 Task: Toggle the add item in the lint: valid properties
Action: Mouse moved to (16, 657)
Screenshot: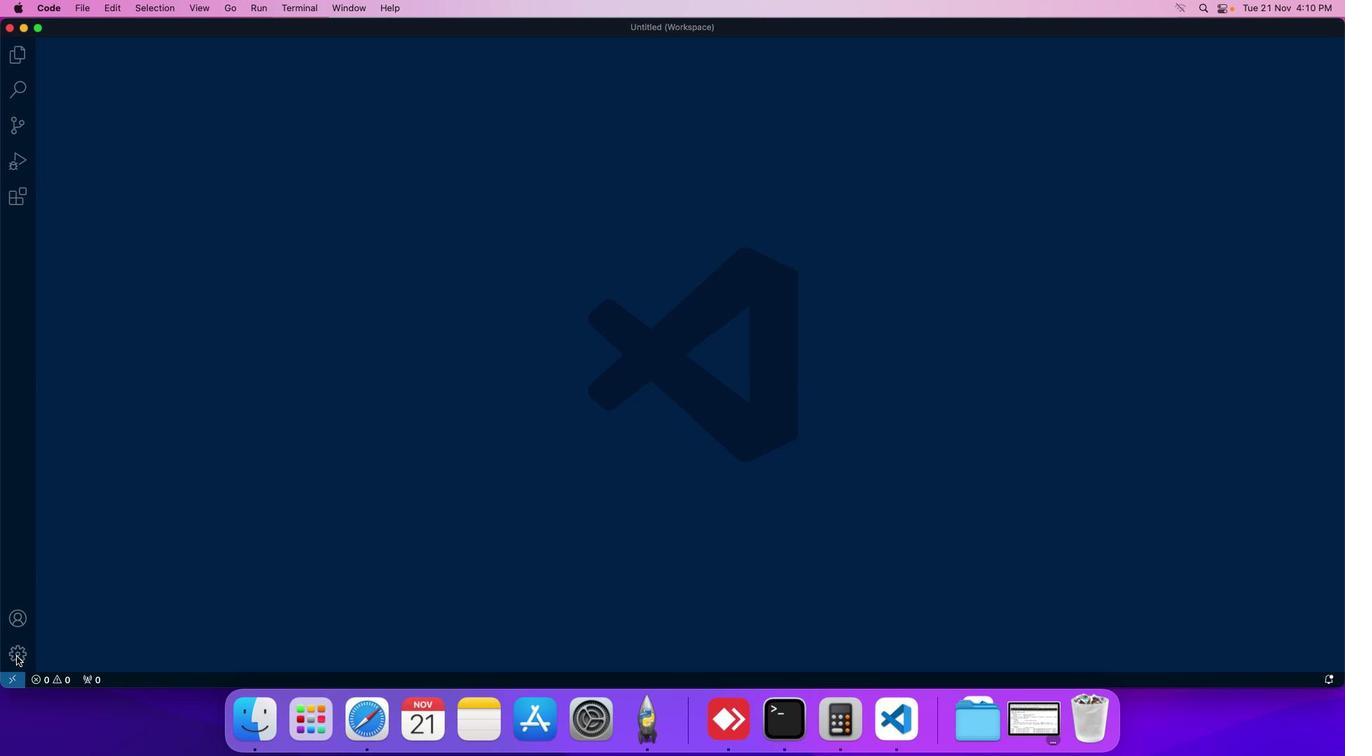 
Action: Mouse pressed left at (16, 657)
Screenshot: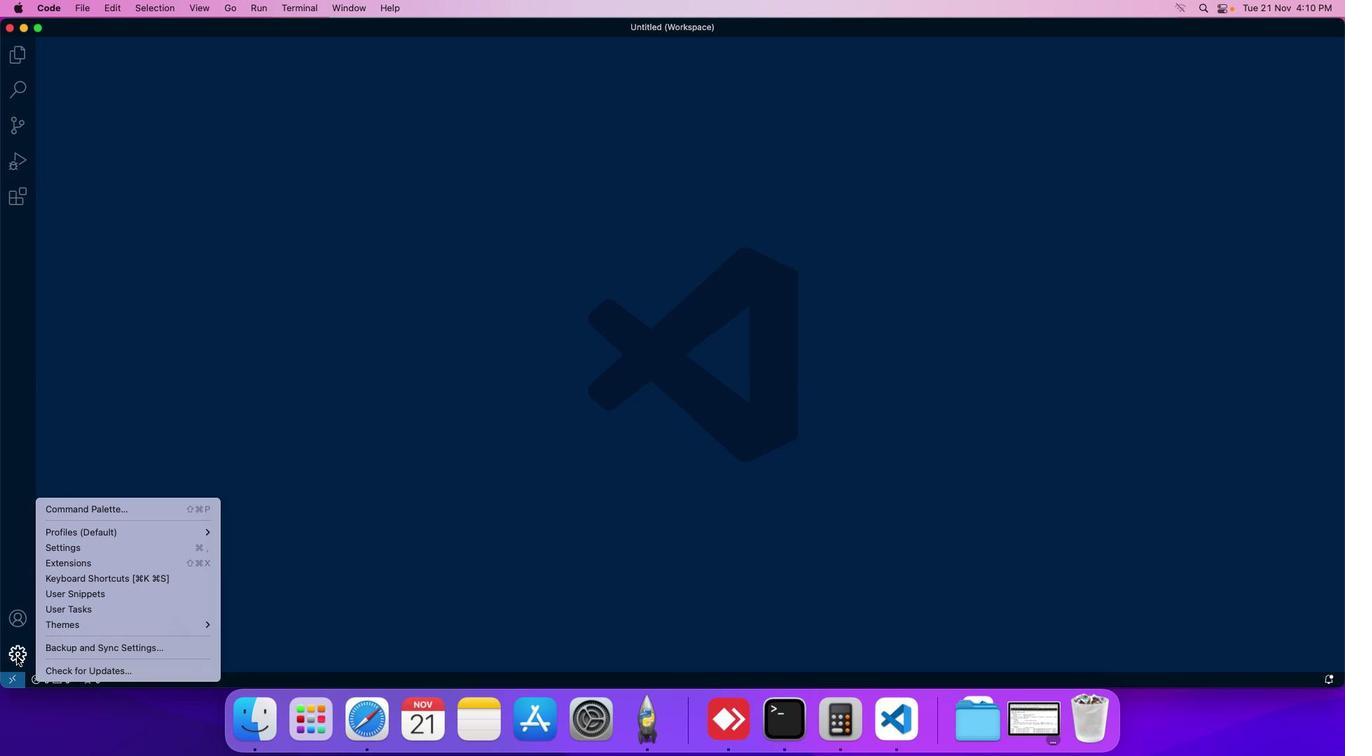 
Action: Mouse moved to (88, 548)
Screenshot: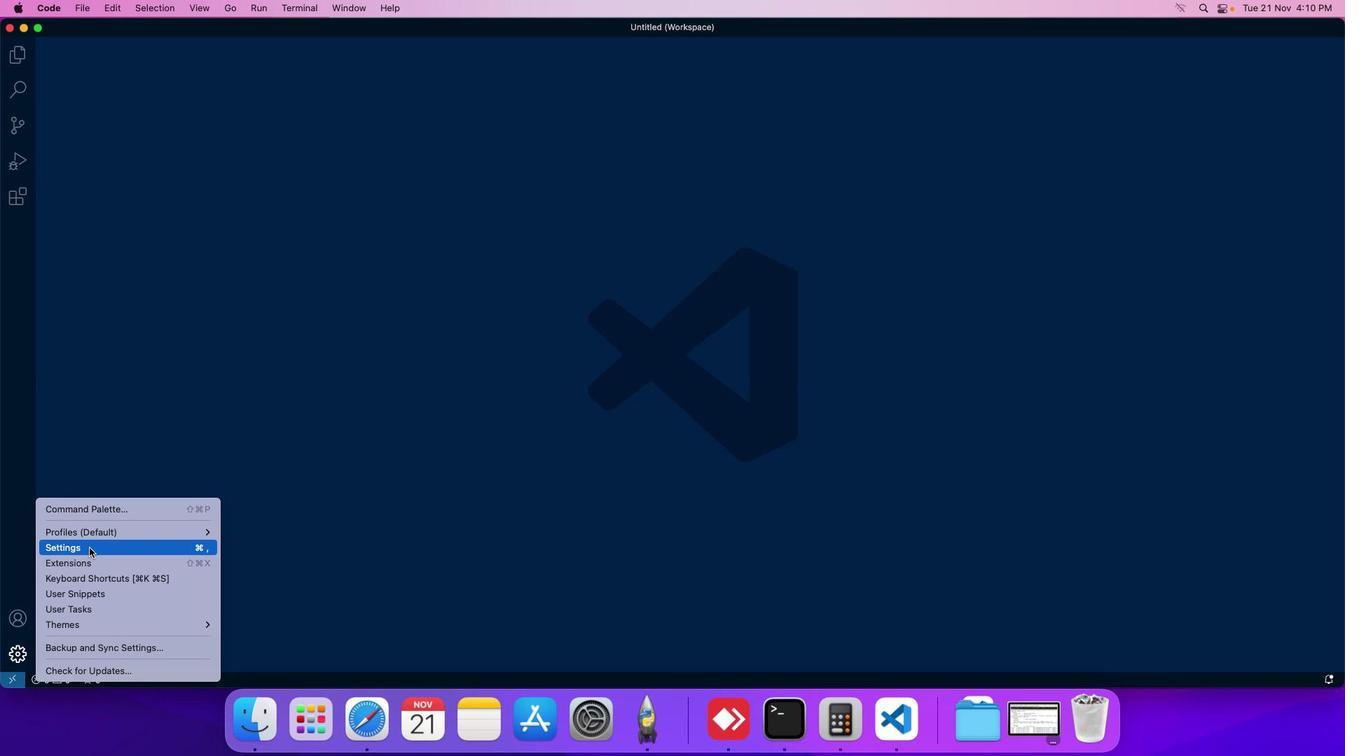 
Action: Mouse pressed left at (88, 548)
Screenshot: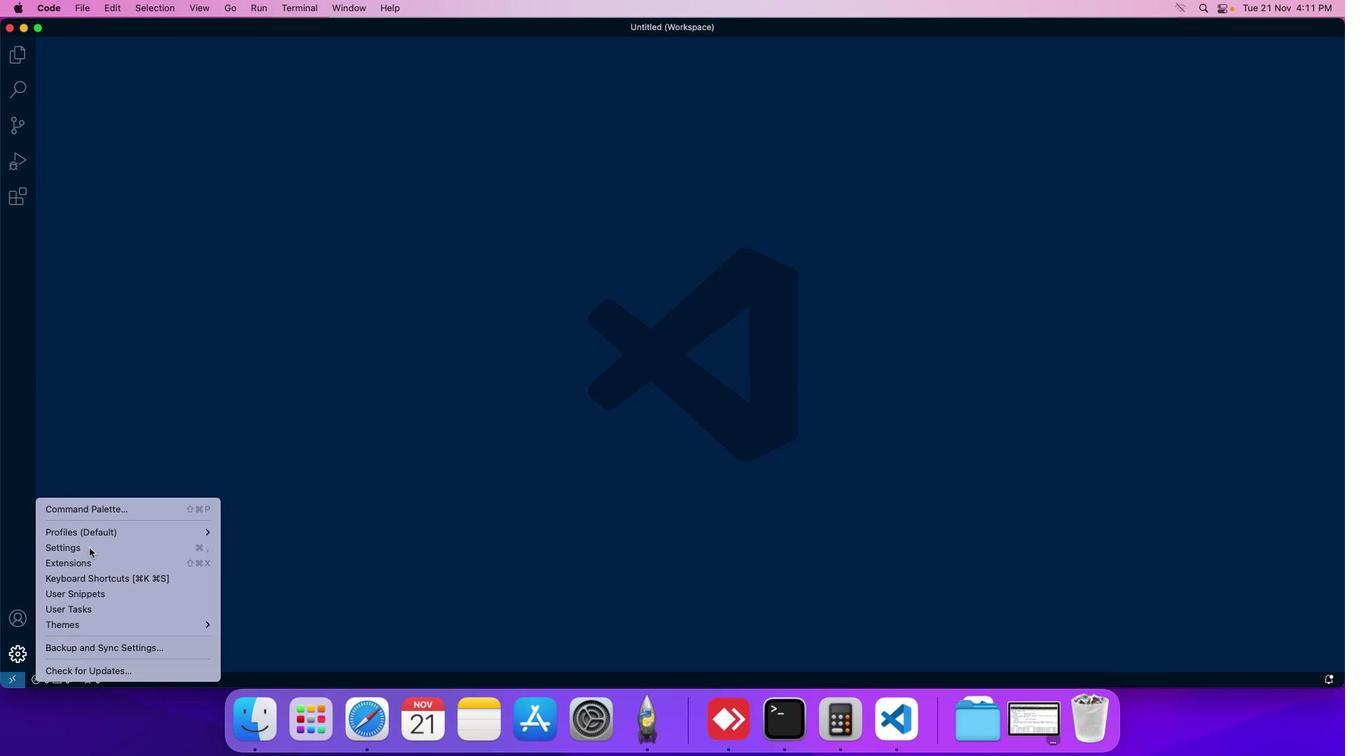 
Action: Mouse moved to (301, 107)
Screenshot: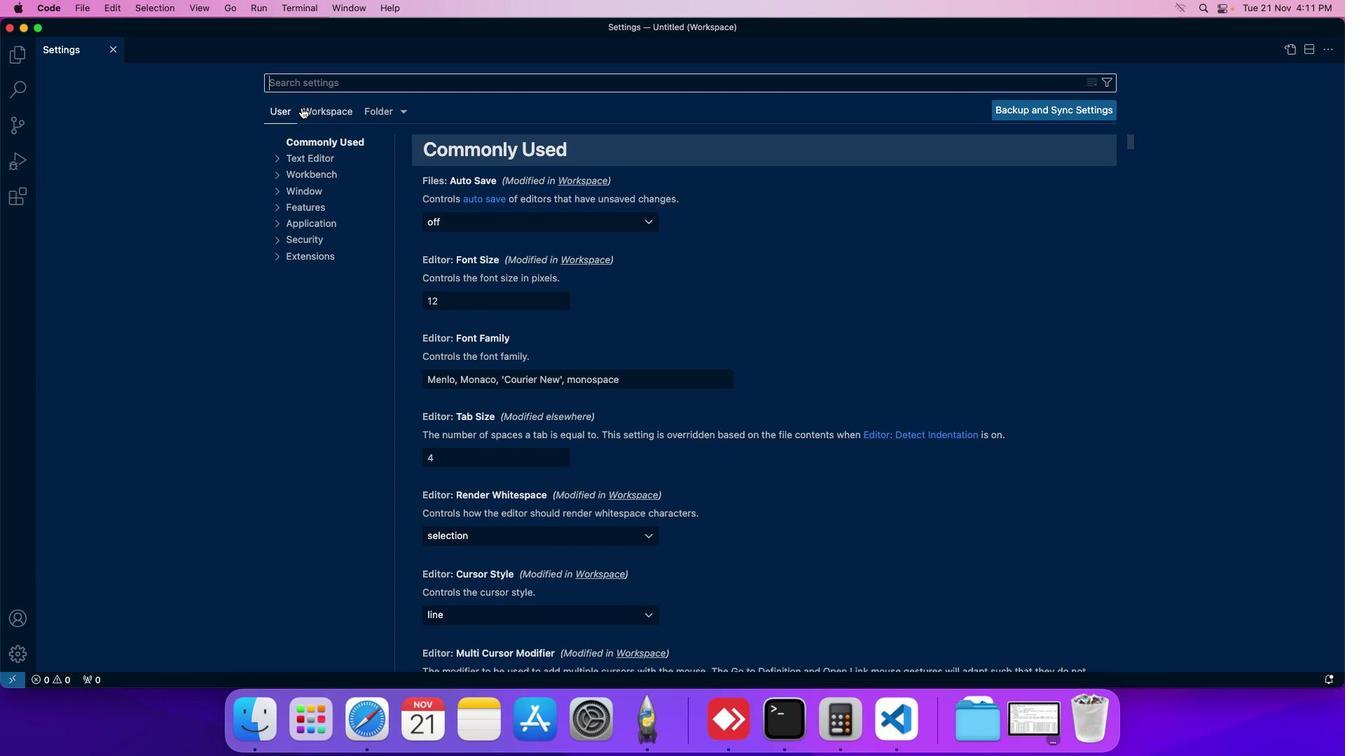 
Action: Mouse pressed left at (301, 107)
Screenshot: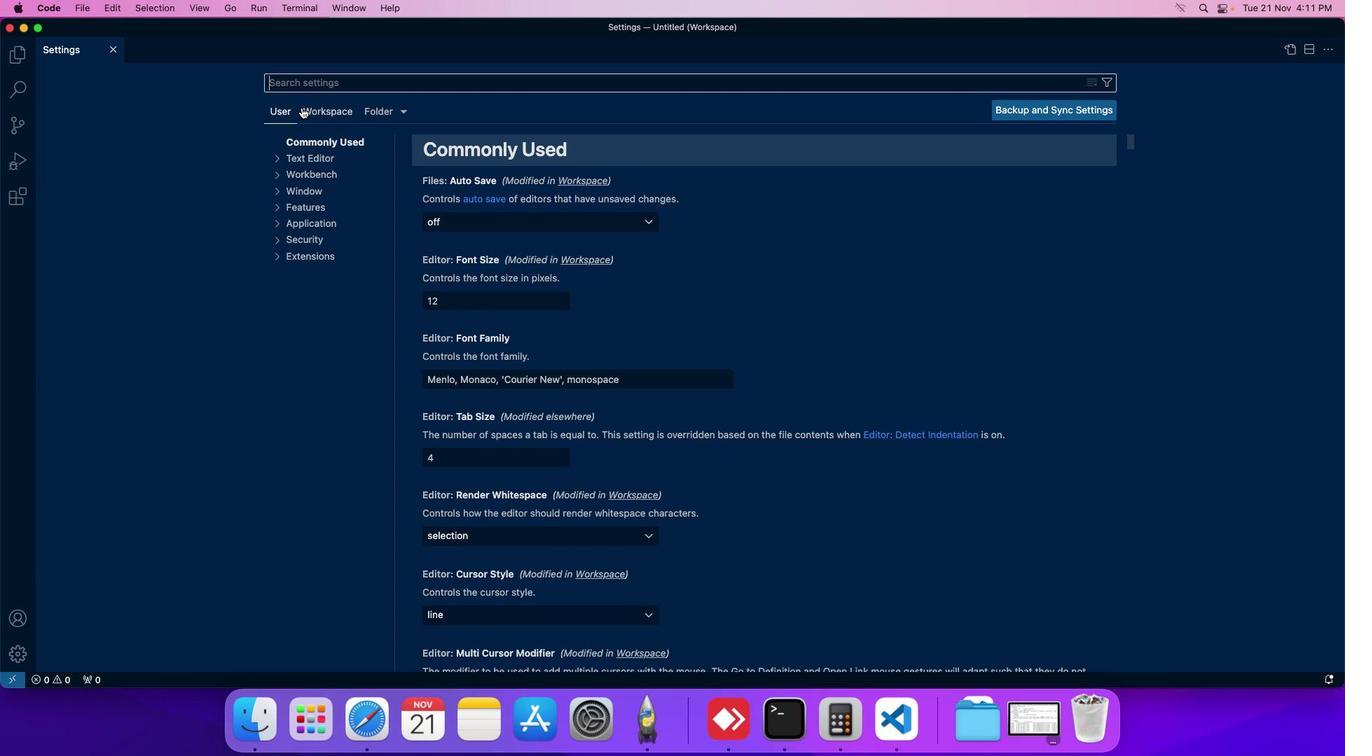 
Action: Mouse moved to (313, 238)
Screenshot: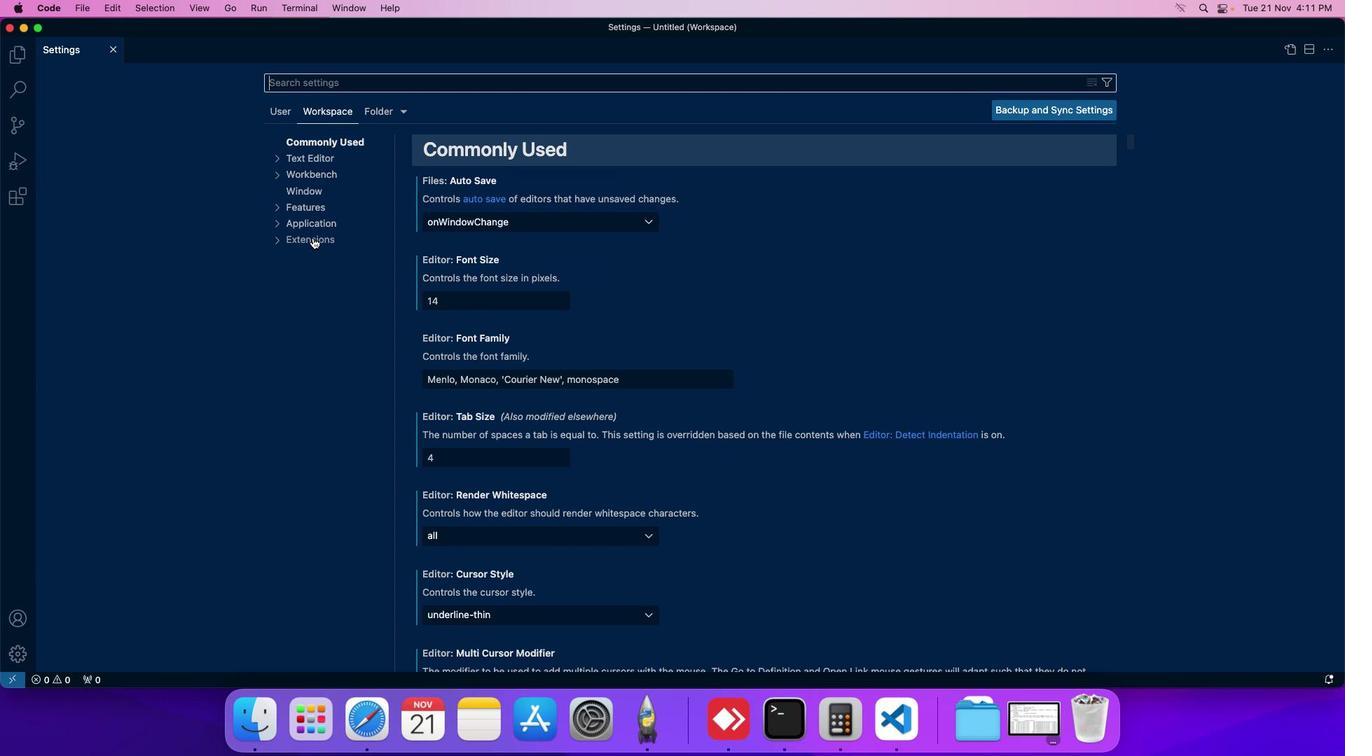 
Action: Mouse pressed left at (313, 238)
Screenshot: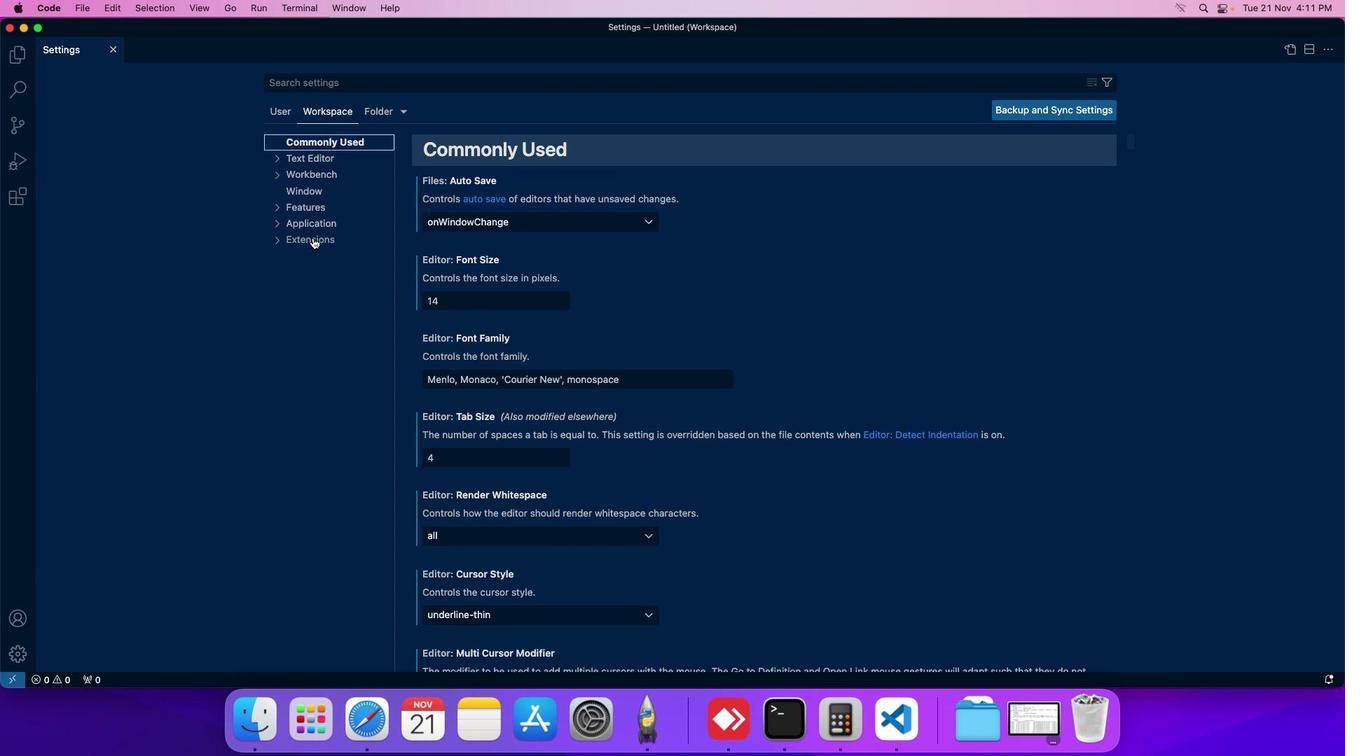 
Action: Mouse moved to (316, 306)
Screenshot: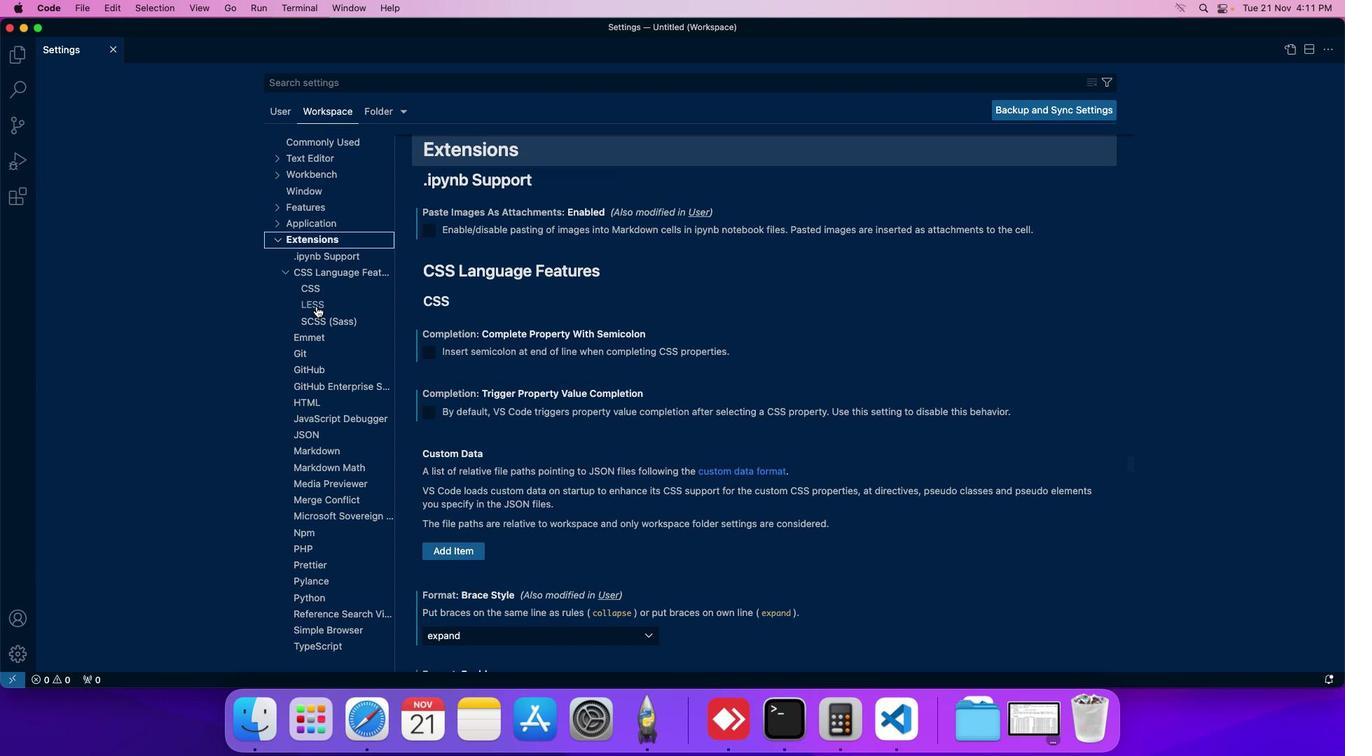 
Action: Mouse pressed left at (316, 306)
Screenshot: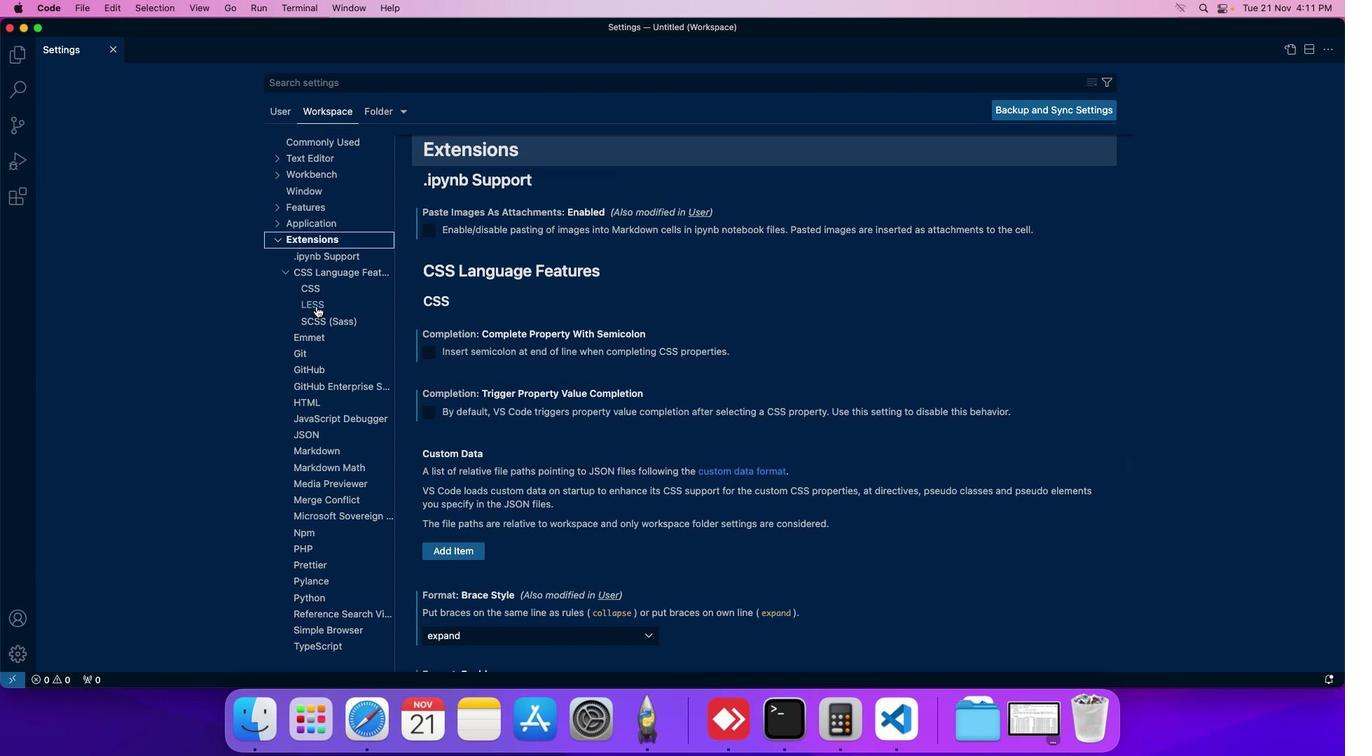 
Action: Mouse moved to (519, 389)
Screenshot: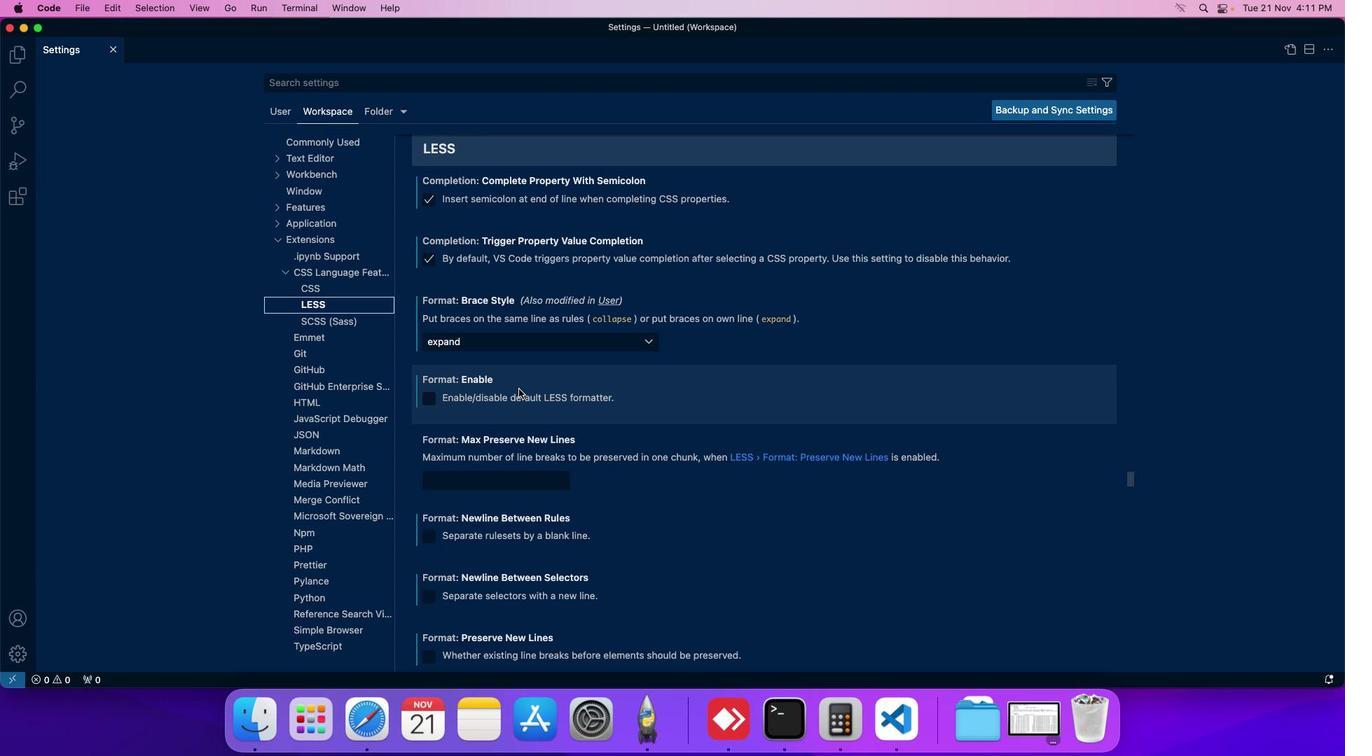 
Action: Mouse scrolled (519, 389) with delta (0, 0)
Screenshot: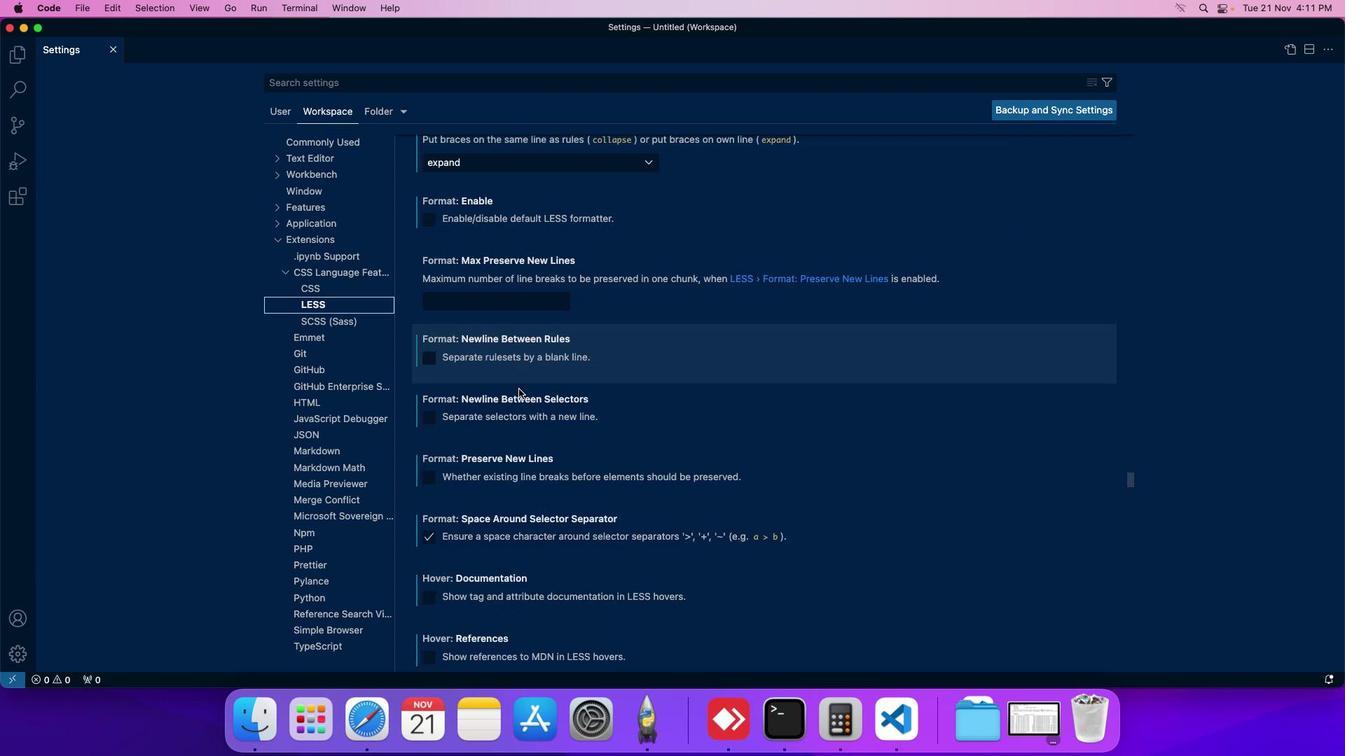 
Action: Mouse moved to (519, 389)
Screenshot: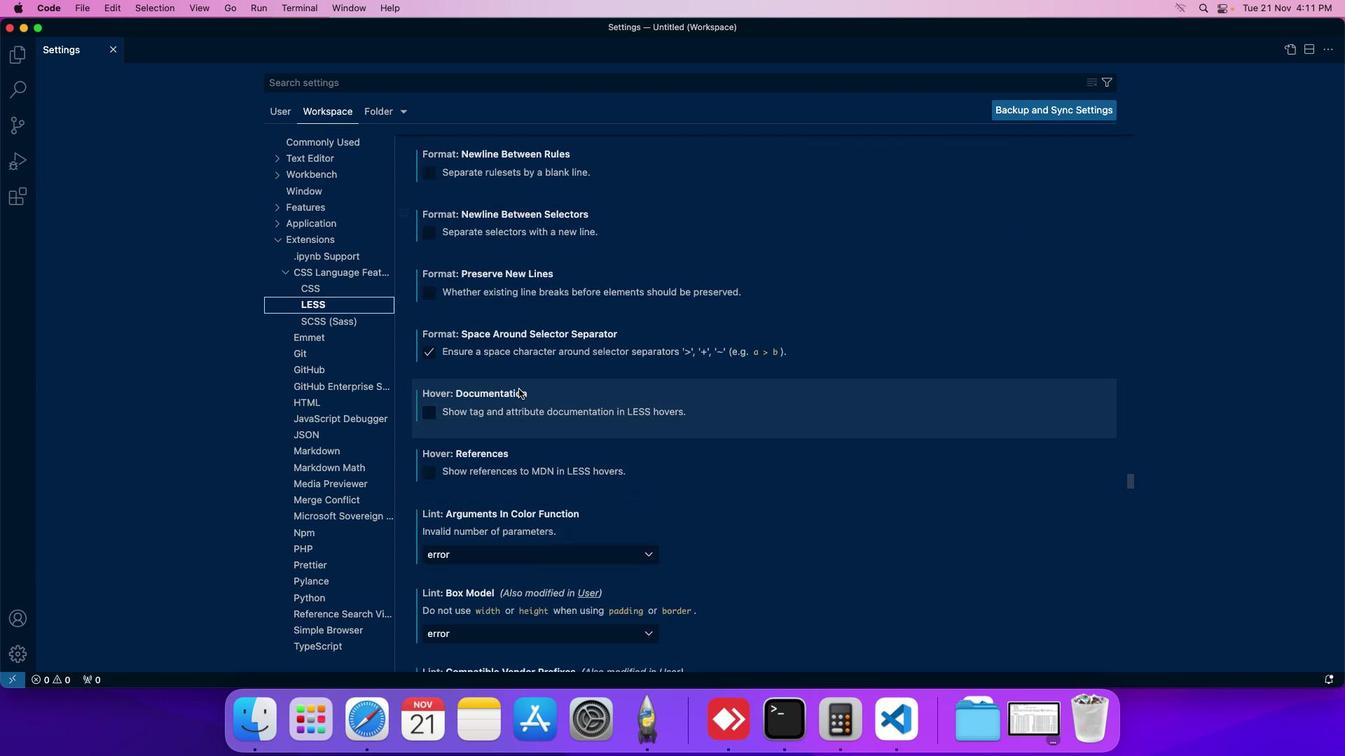 
Action: Mouse scrolled (519, 389) with delta (0, 0)
Screenshot: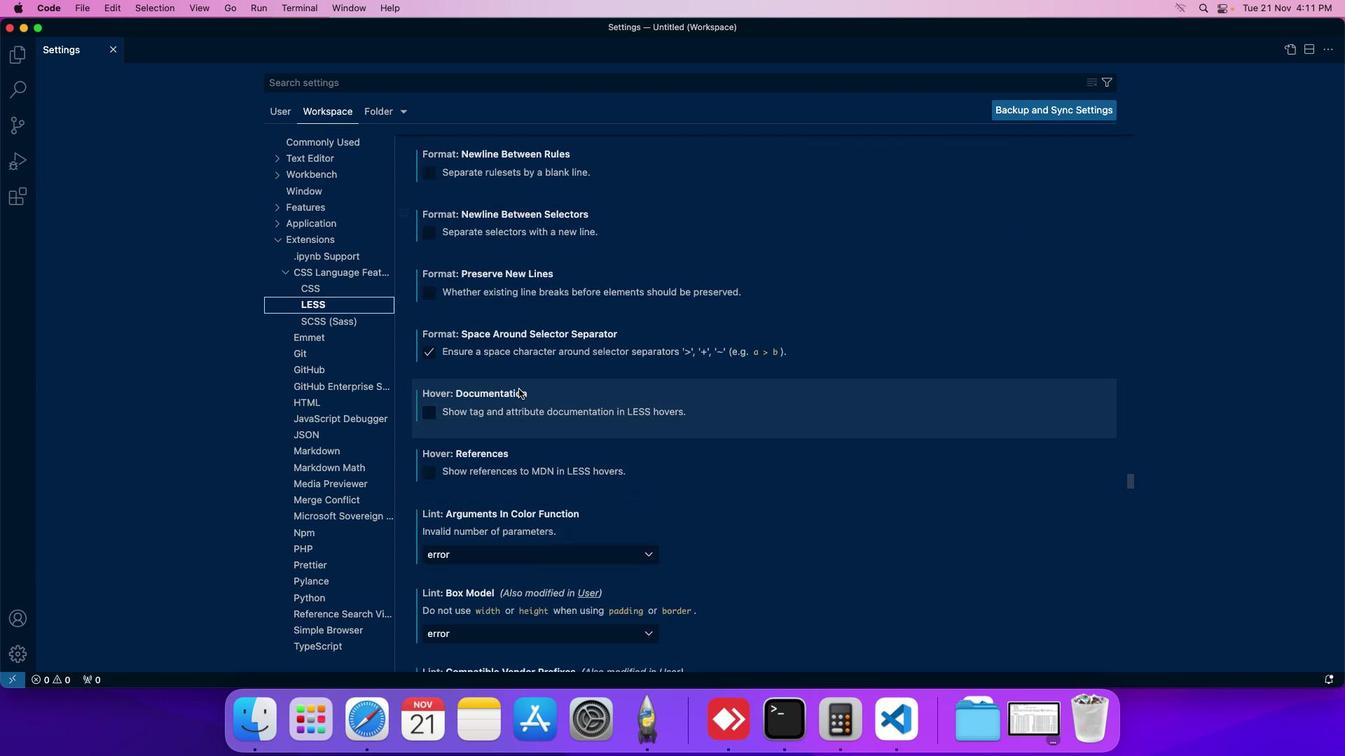 
Action: Mouse scrolled (519, 389) with delta (0, 0)
Screenshot: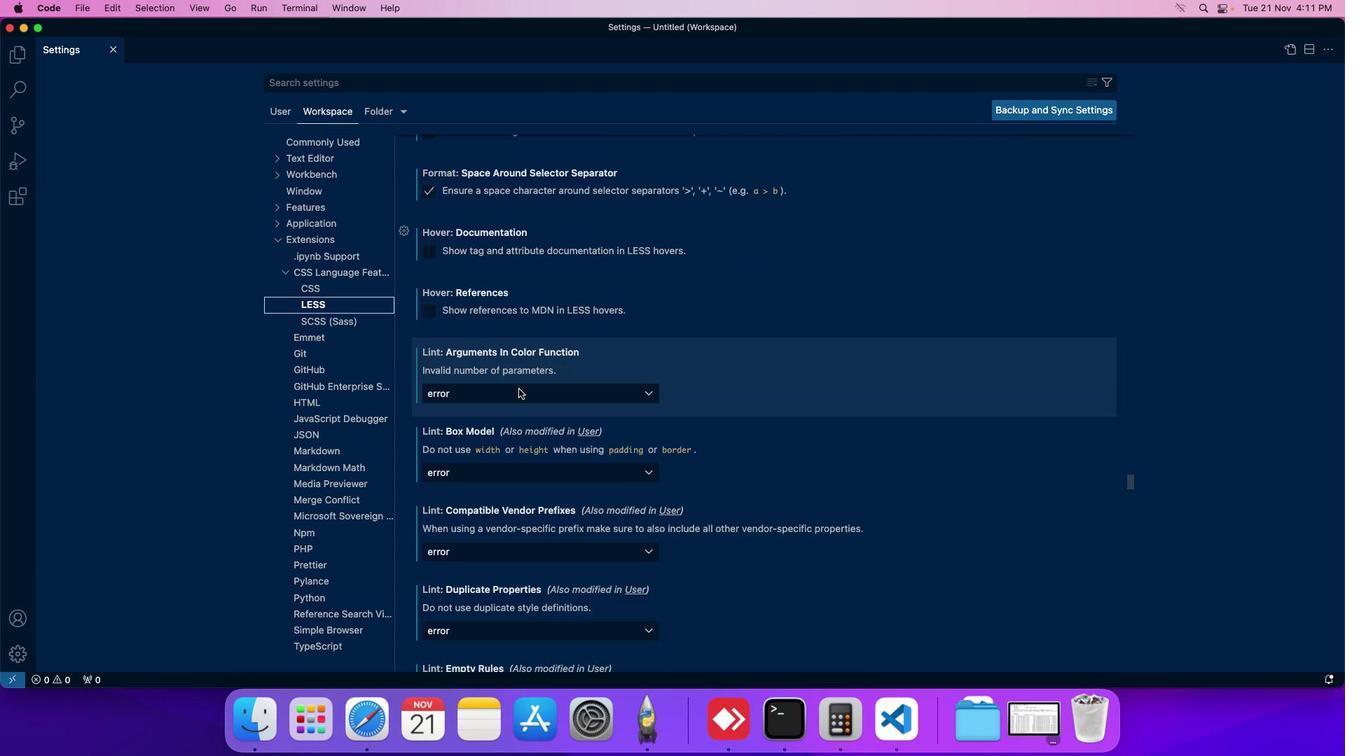 
Action: Mouse scrolled (519, 389) with delta (0, 0)
Screenshot: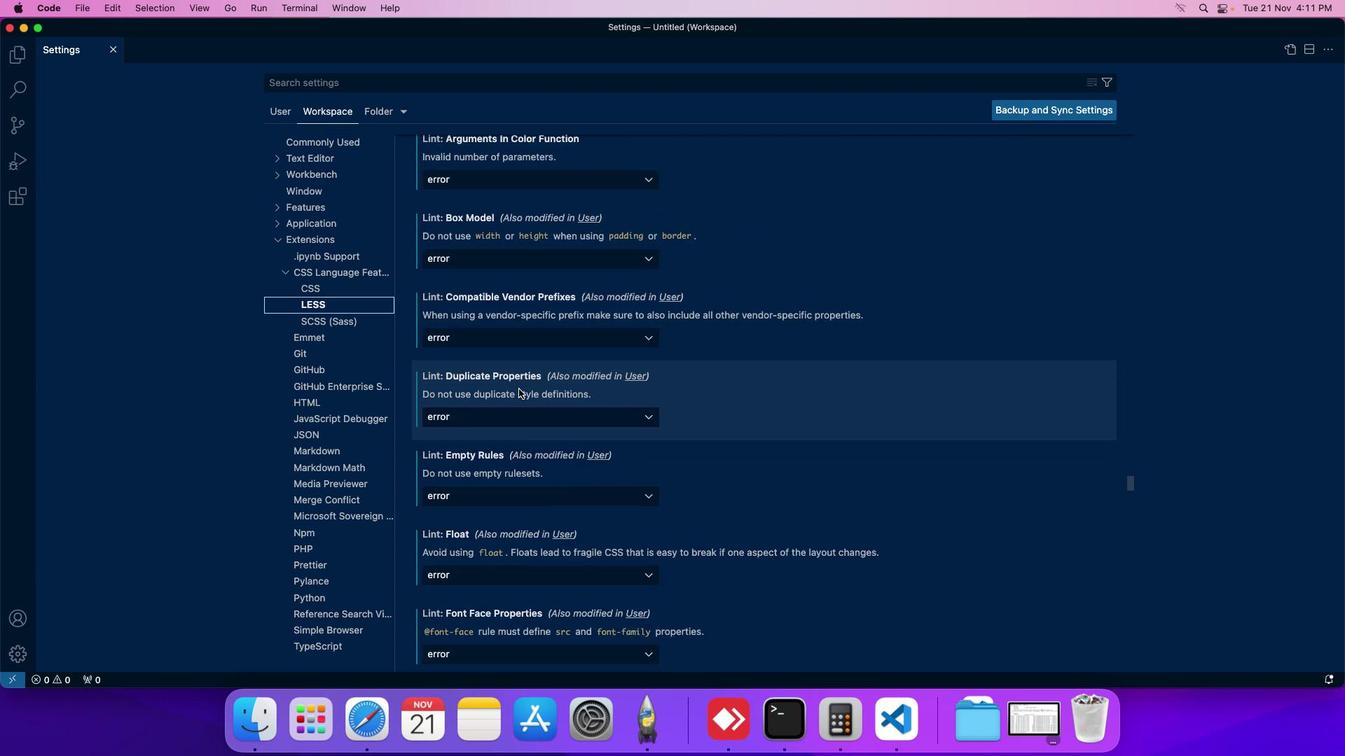 
Action: Mouse scrolled (519, 389) with delta (0, 0)
Screenshot: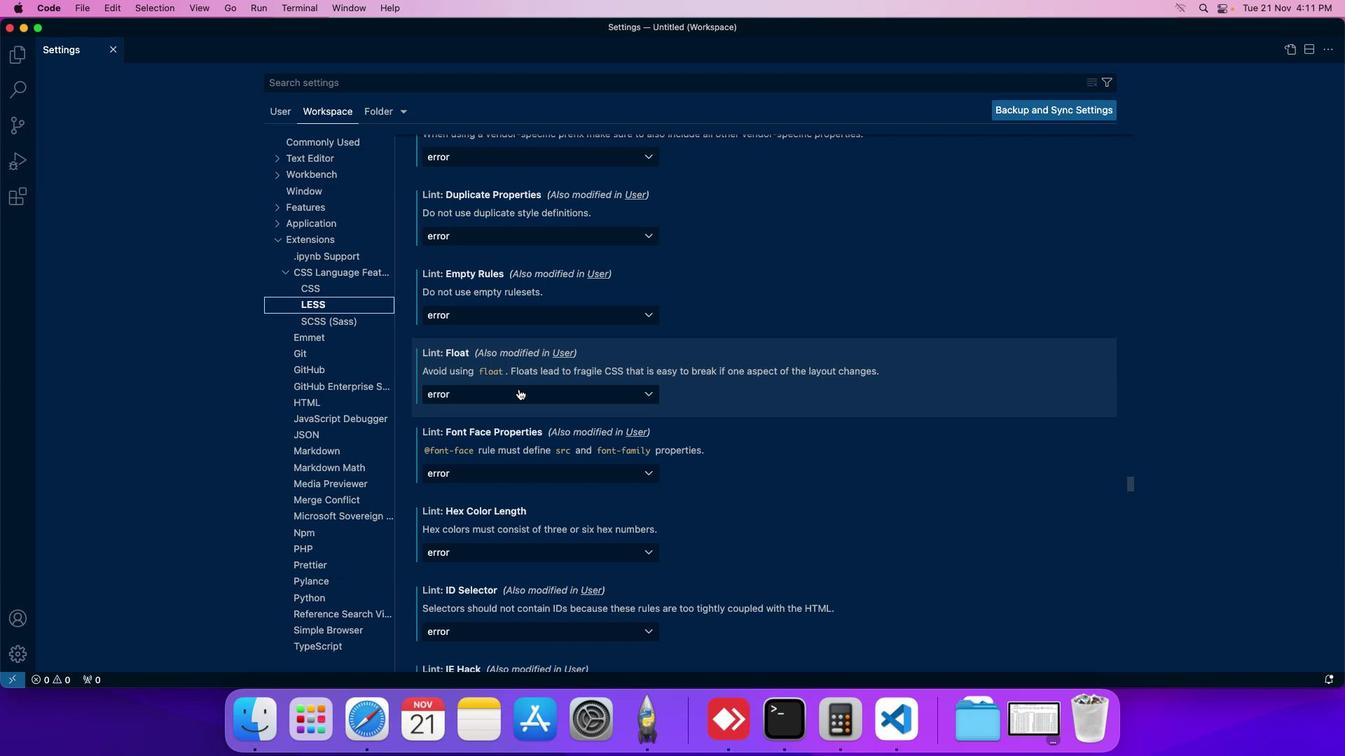 
Action: Mouse scrolled (519, 389) with delta (0, 0)
Screenshot: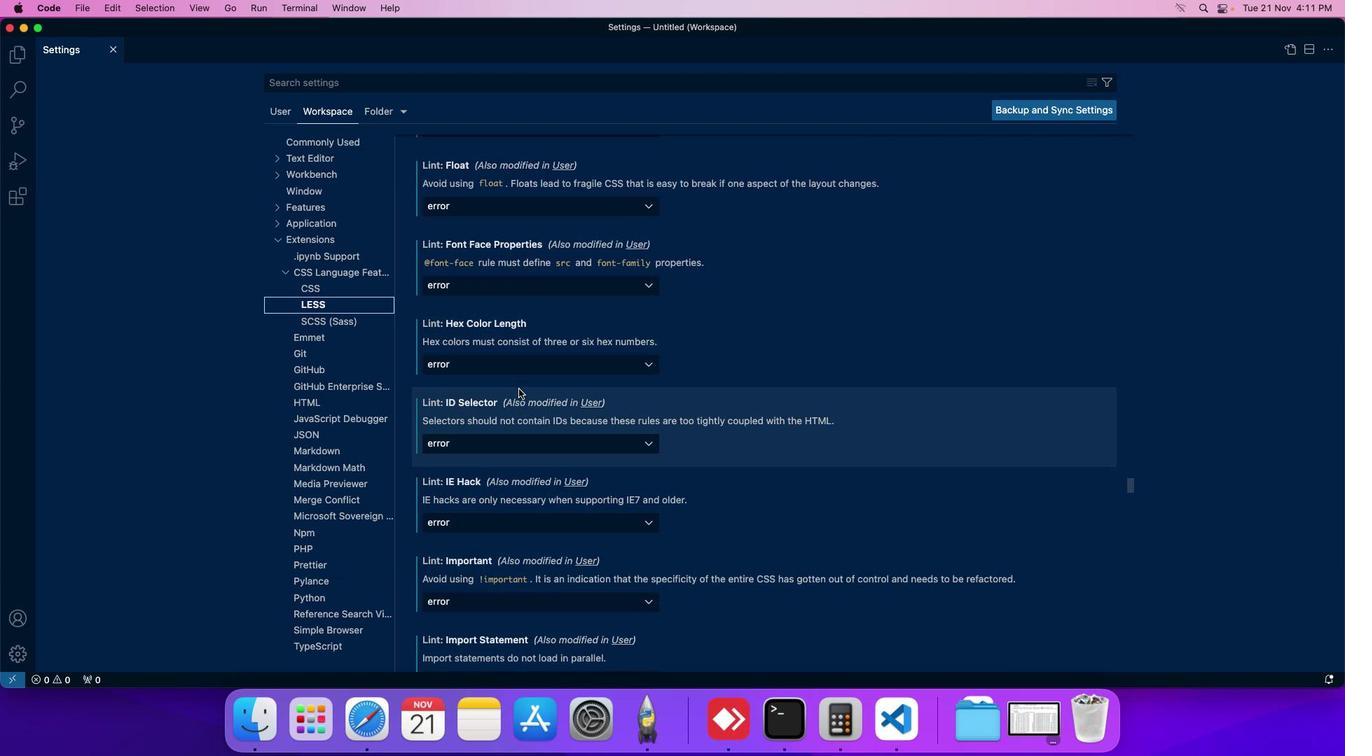 
Action: Mouse scrolled (519, 389) with delta (0, 0)
Screenshot: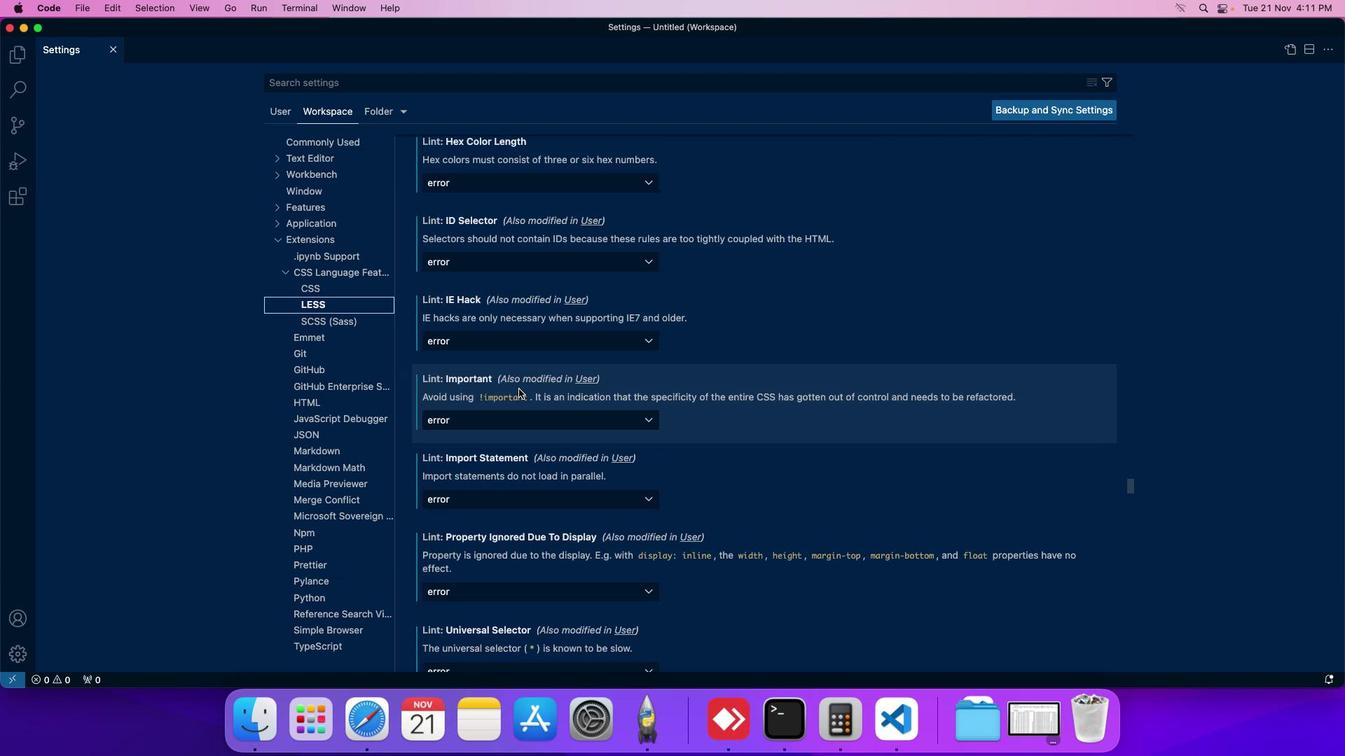 
Action: Mouse scrolled (519, 389) with delta (0, 0)
Screenshot: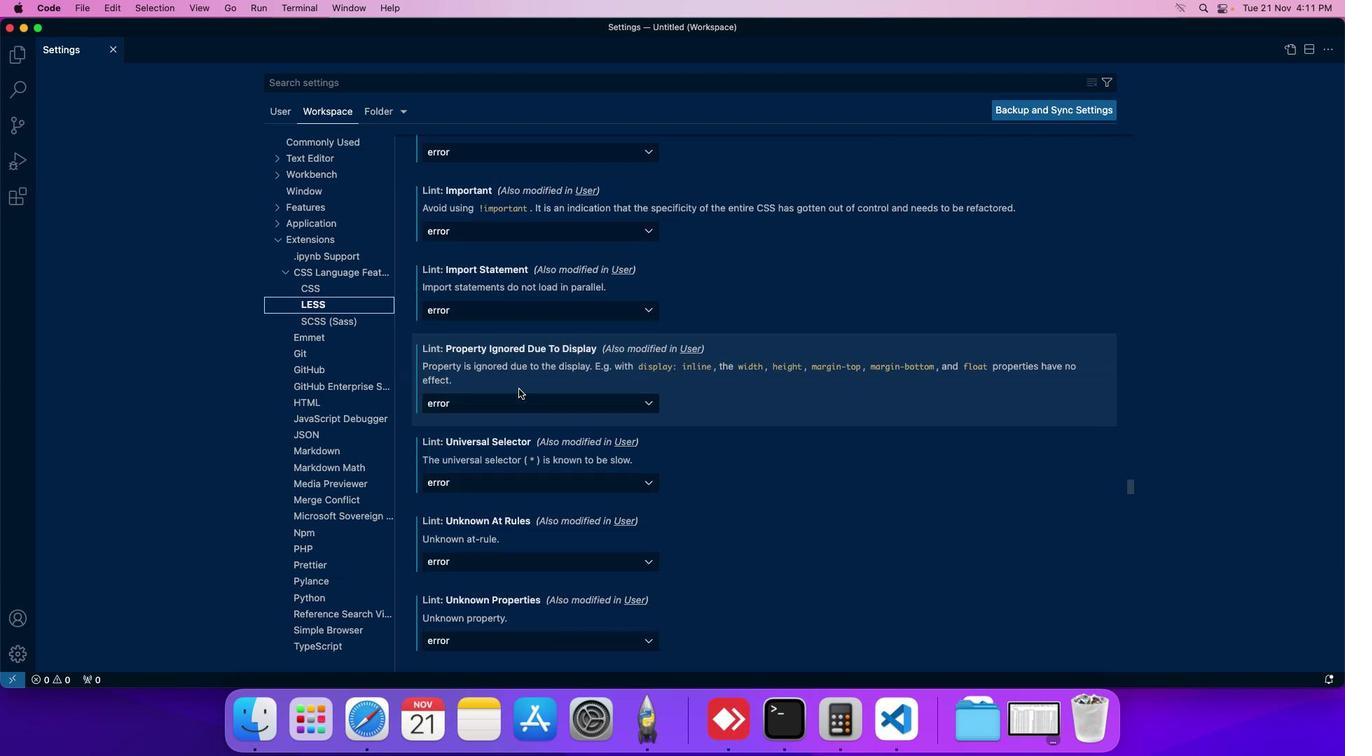 
Action: Mouse scrolled (519, 389) with delta (0, 0)
Screenshot: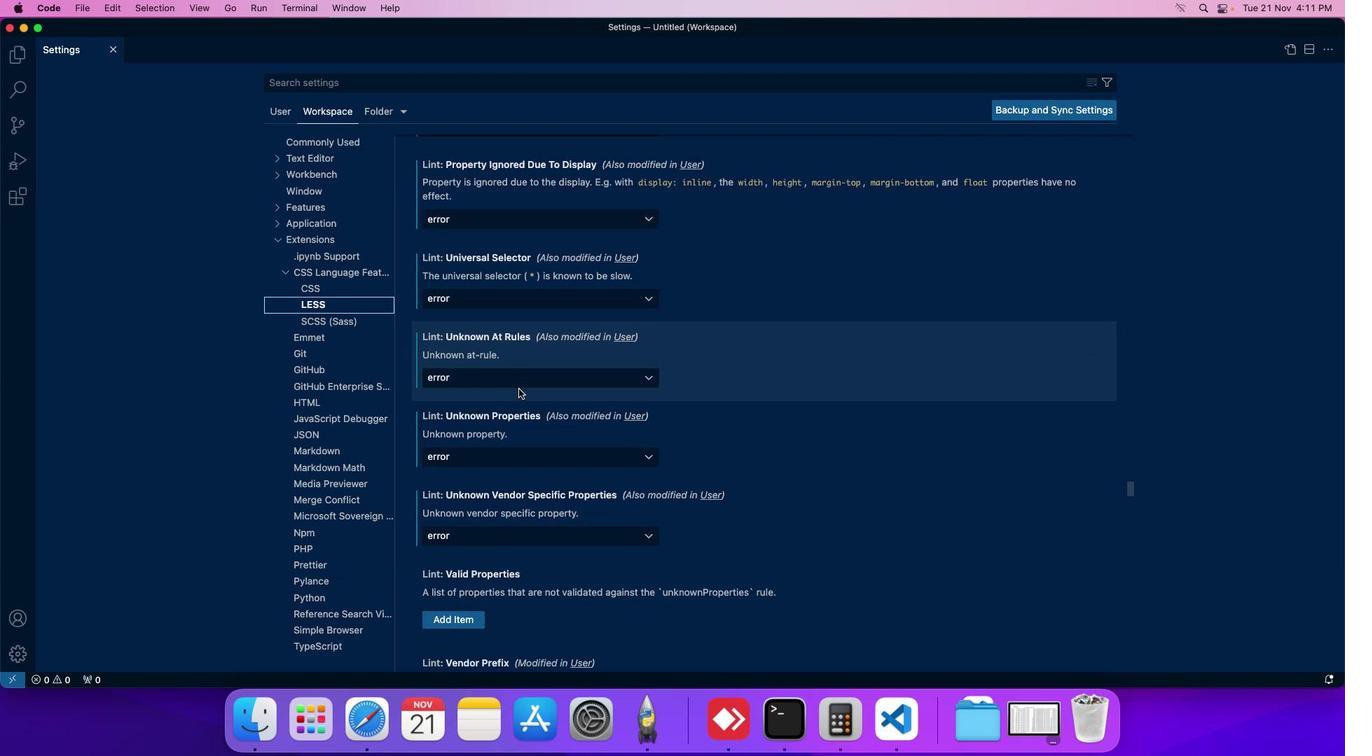 
Action: Mouse scrolled (519, 389) with delta (0, 0)
Screenshot: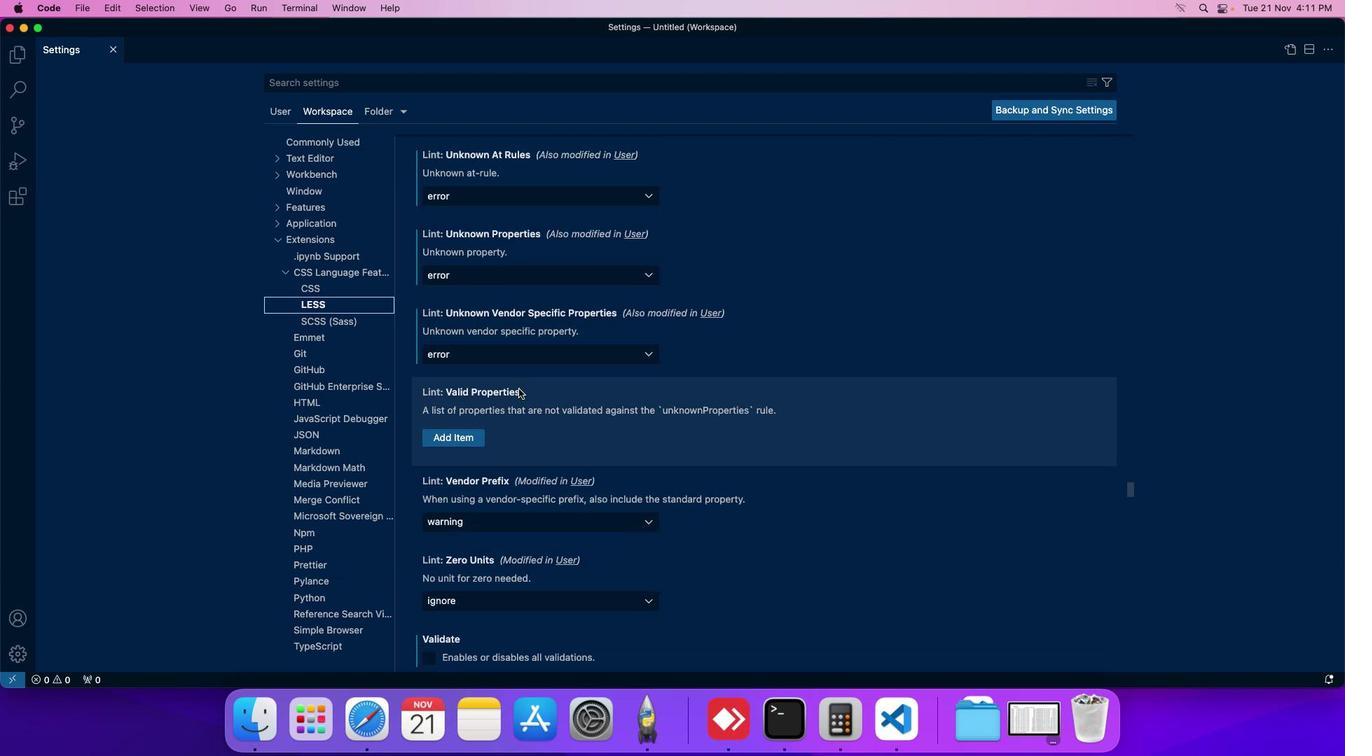 
Action: Mouse moved to (470, 434)
Screenshot: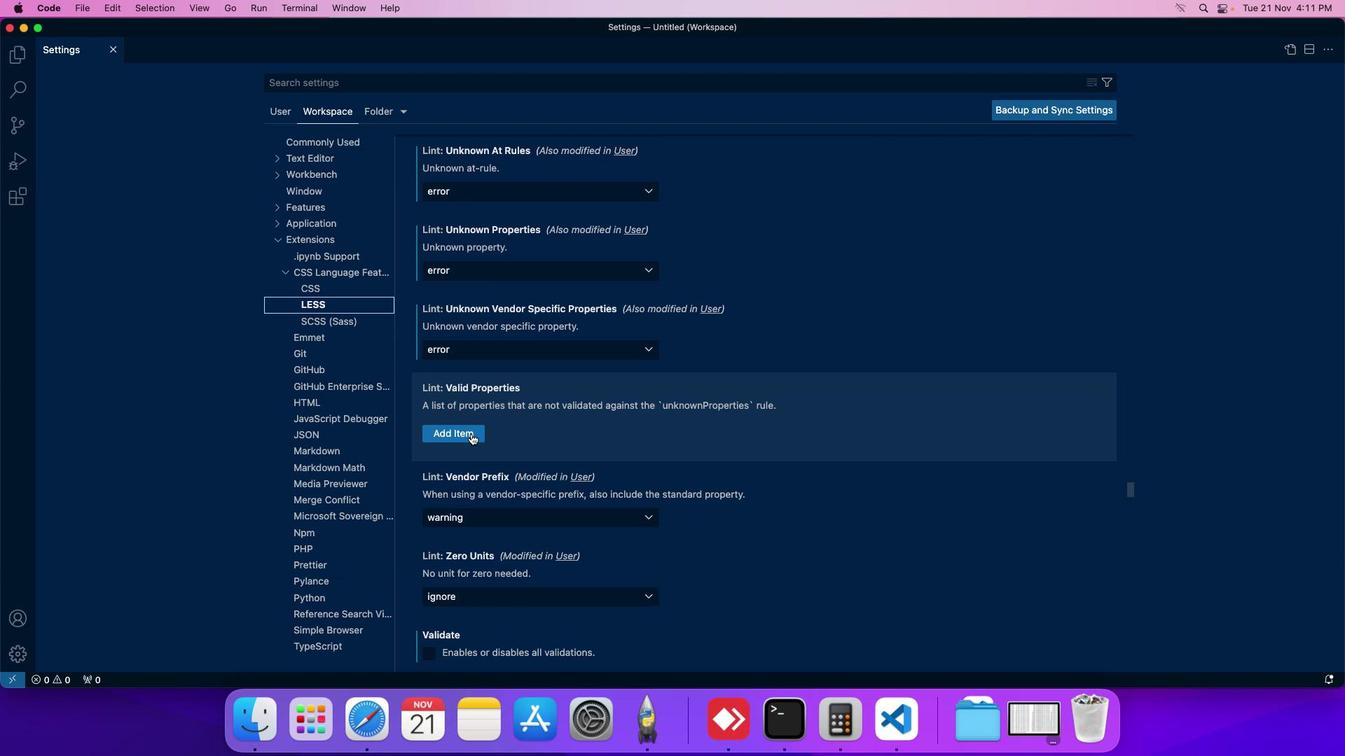 
Action: Mouse pressed left at (470, 434)
Screenshot: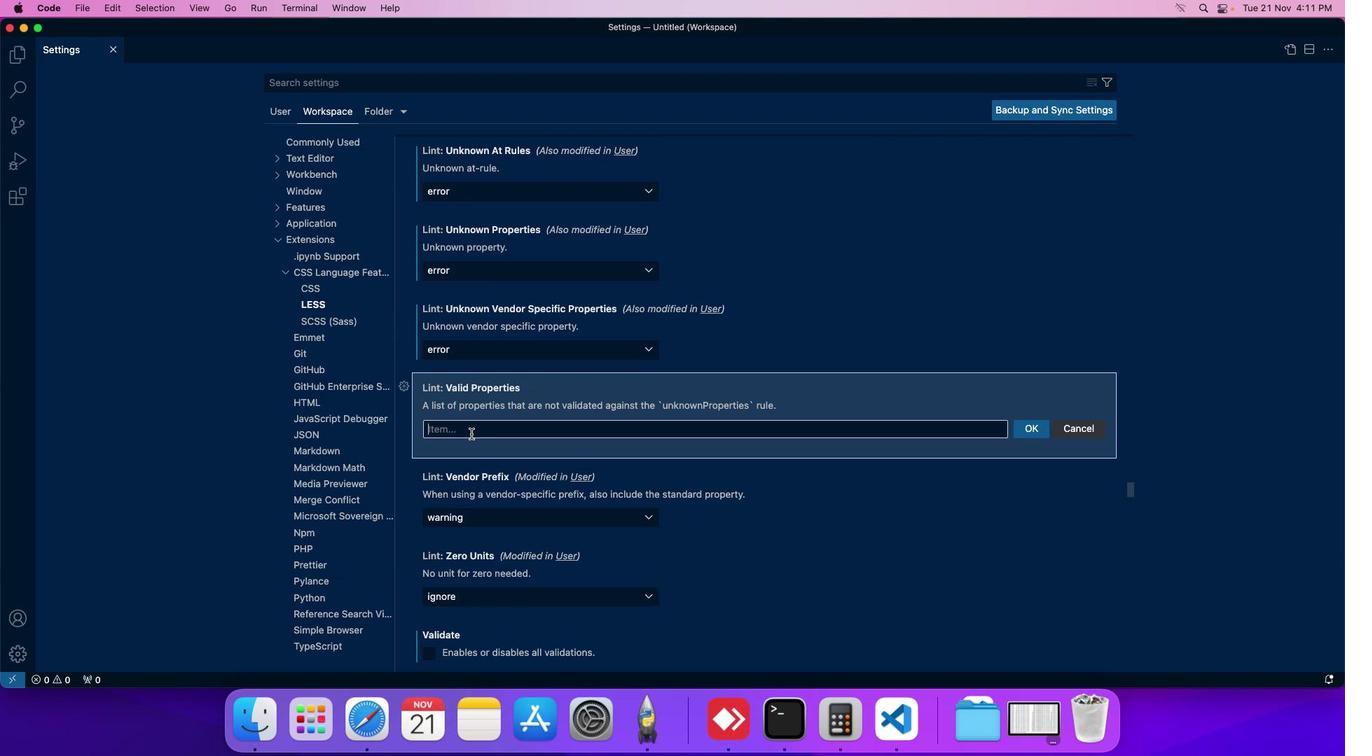 
Action: Mouse moved to (470, 430)
Screenshot: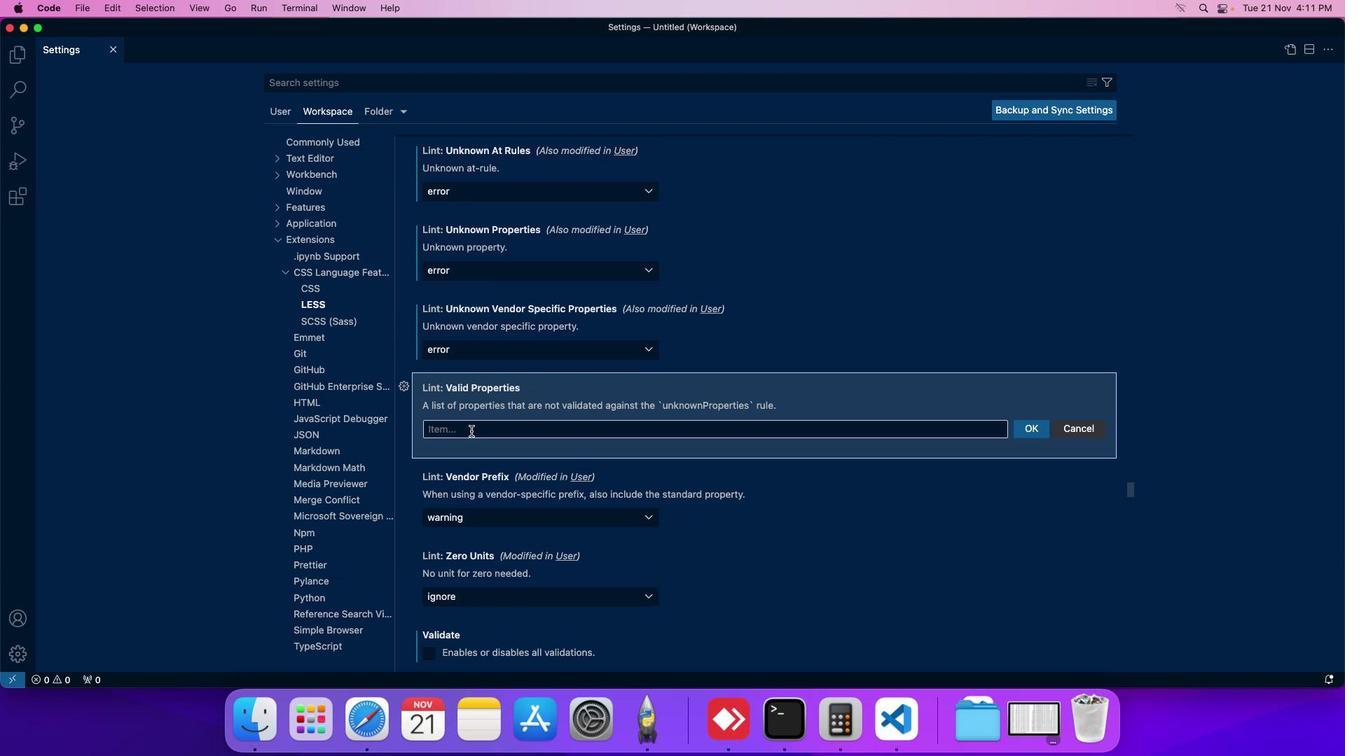 
